 Task: Check the players for the "Victory Lane Racing Craftsman Truck Series".
Action: Mouse moved to (193, 364)
Screenshot: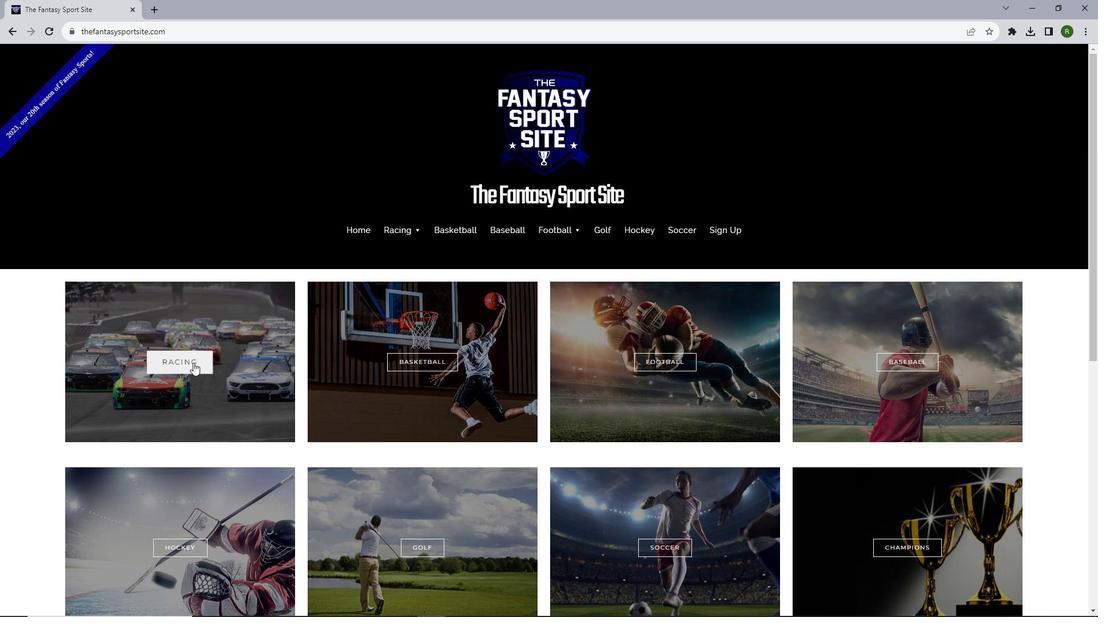 
Action: Mouse pressed left at (193, 364)
Screenshot: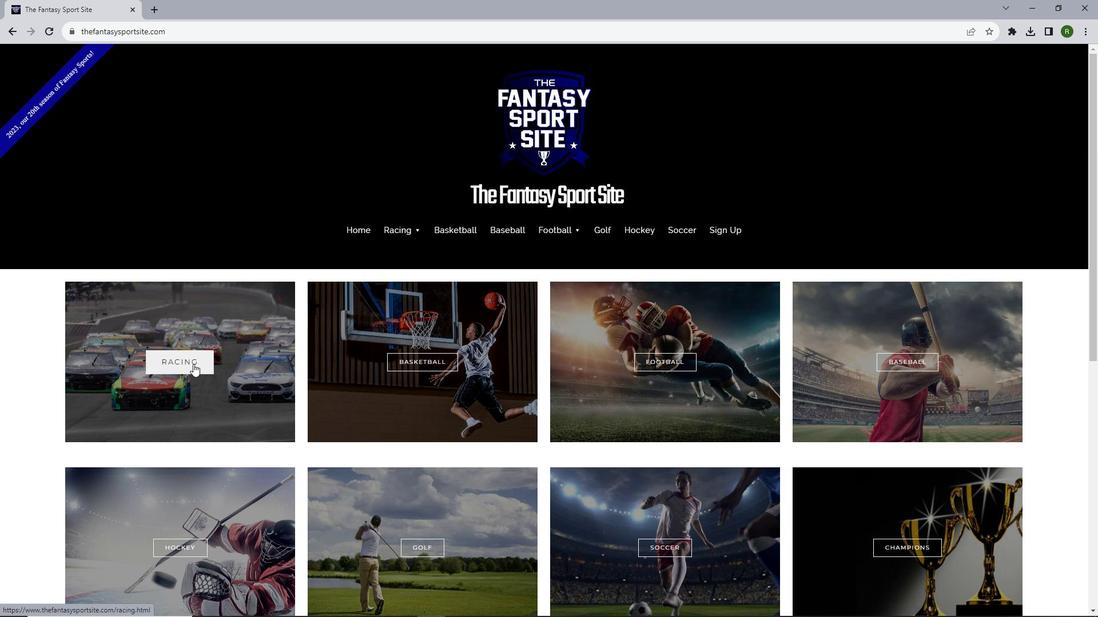 
Action: Mouse moved to (673, 348)
Screenshot: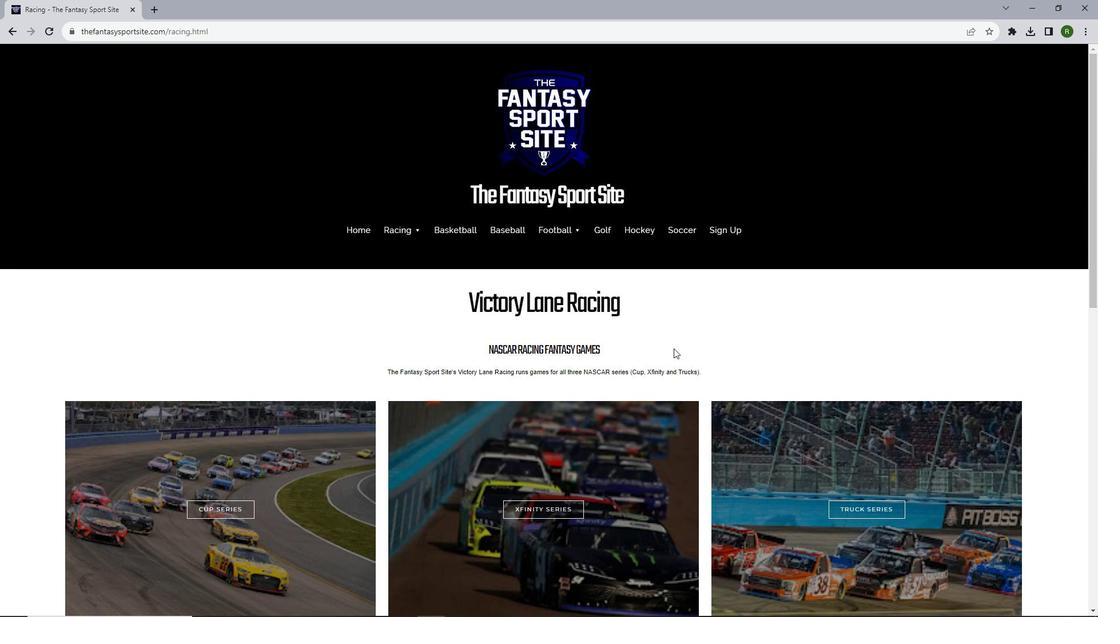 
Action: Mouse scrolled (673, 348) with delta (0, 0)
Screenshot: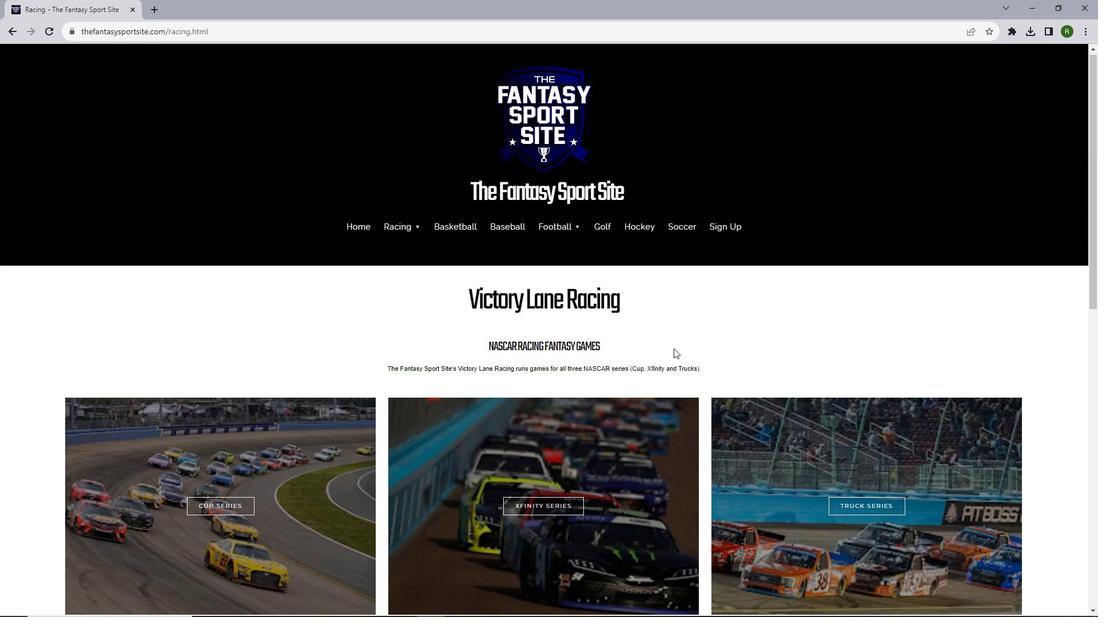 
Action: Mouse scrolled (673, 348) with delta (0, 0)
Screenshot: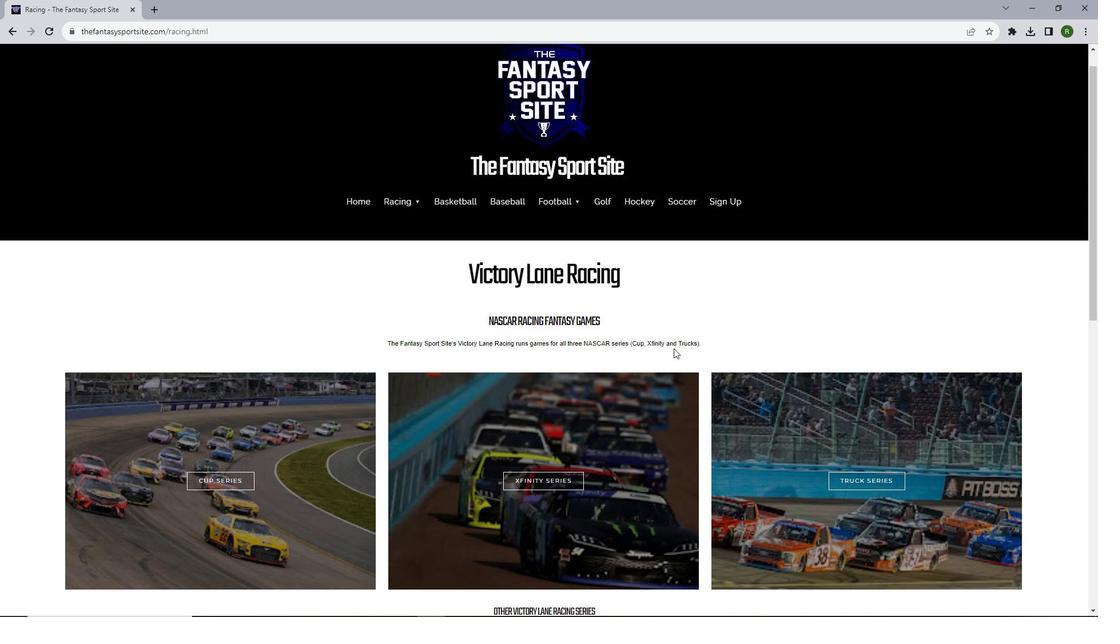 
Action: Mouse moved to (673, 348)
Screenshot: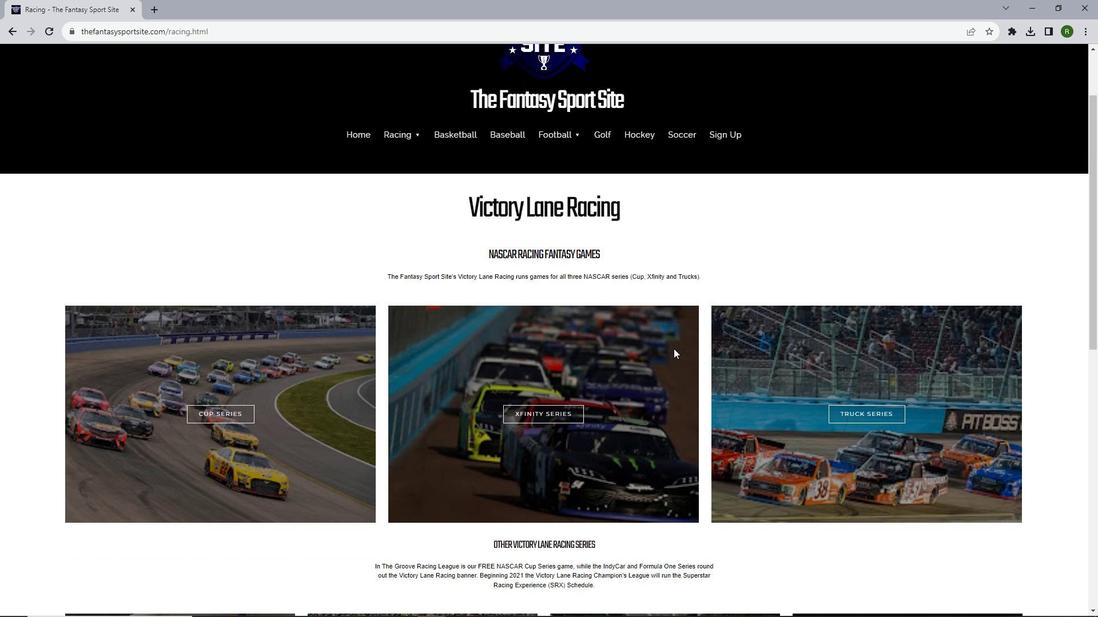 
Action: Mouse scrolled (673, 348) with delta (0, 0)
Screenshot: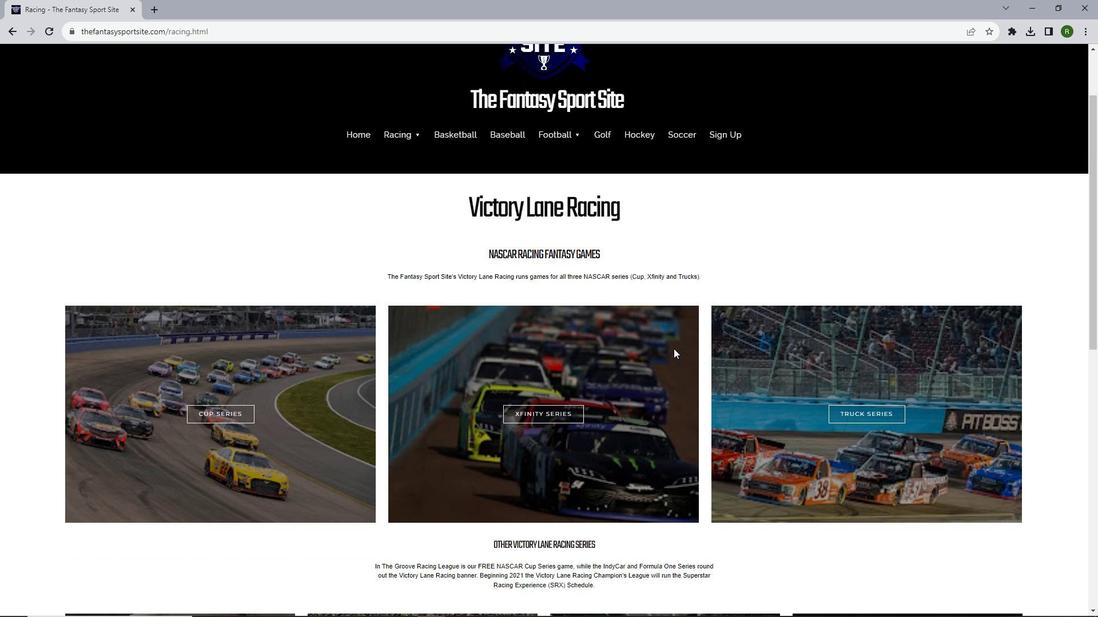 
Action: Mouse moved to (833, 342)
Screenshot: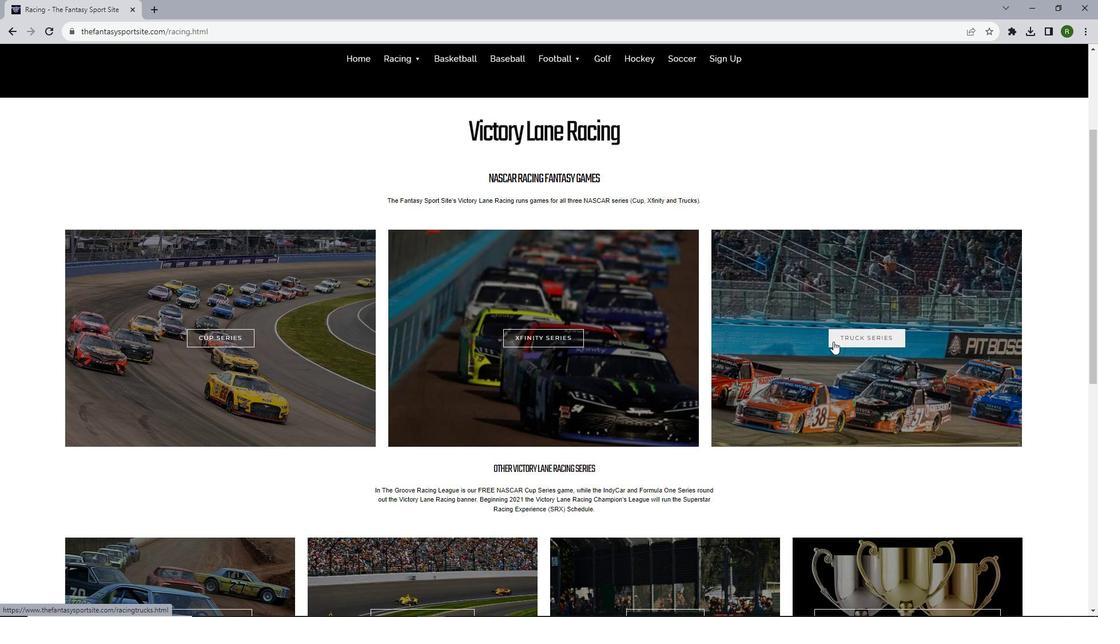 
Action: Mouse pressed left at (833, 342)
Screenshot: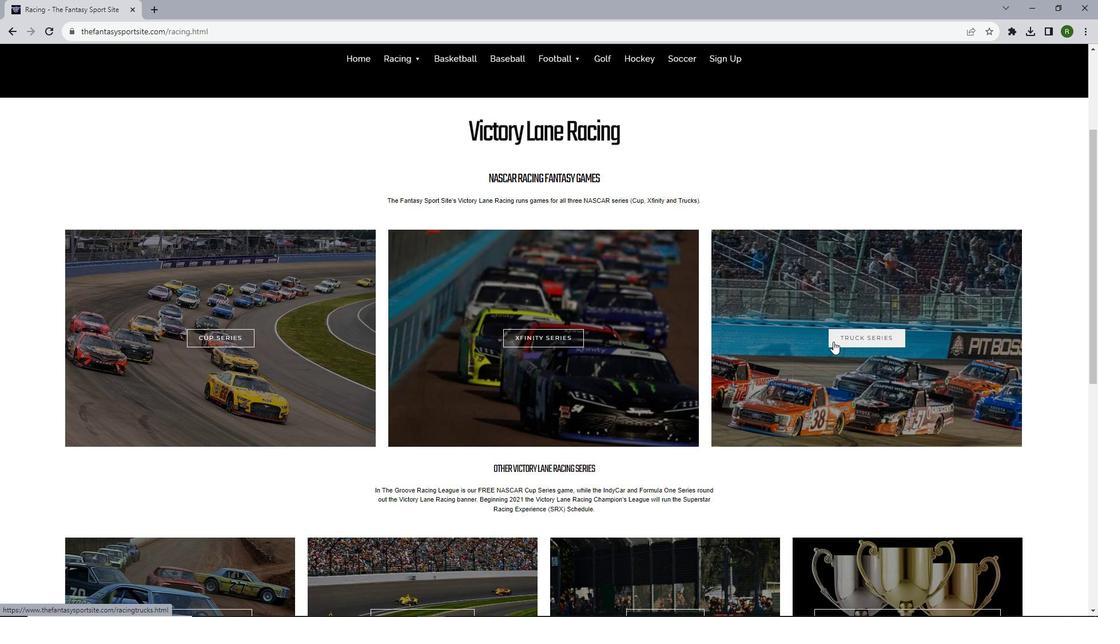 
Action: Mouse moved to (512, 325)
Screenshot: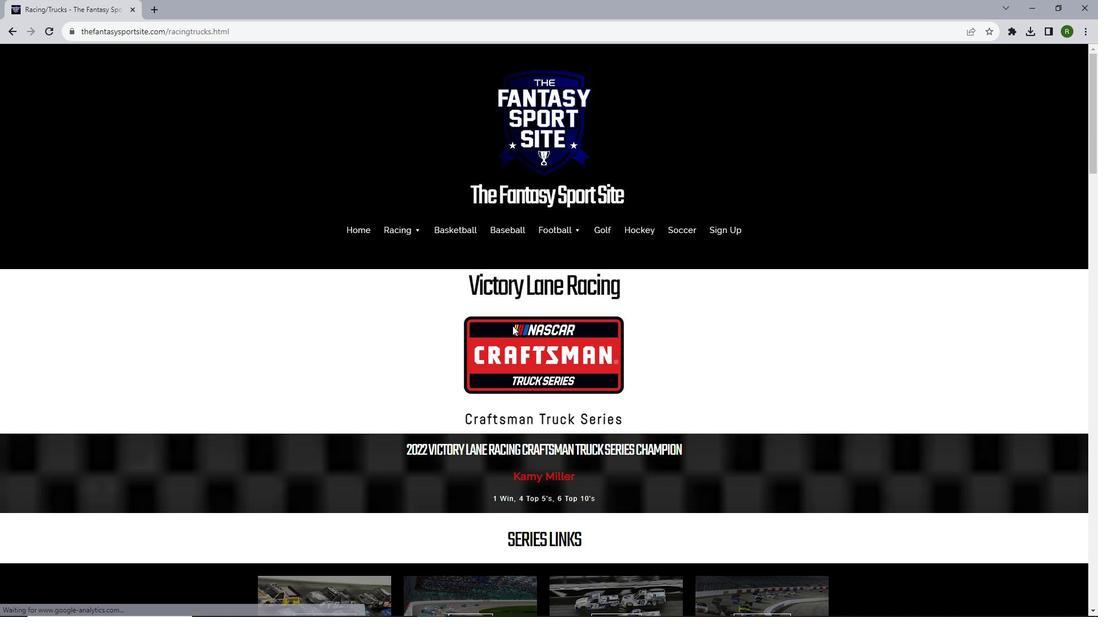 
Action: Mouse scrolled (512, 325) with delta (0, 0)
Screenshot: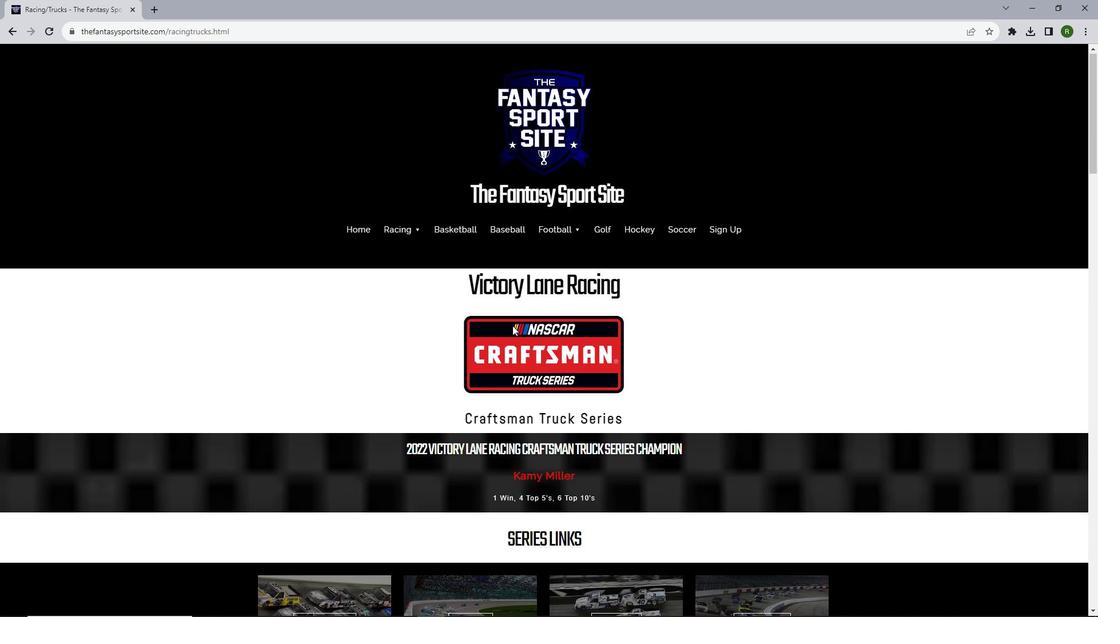 
Action: Mouse scrolled (512, 325) with delta (0, 0)
Screenshot: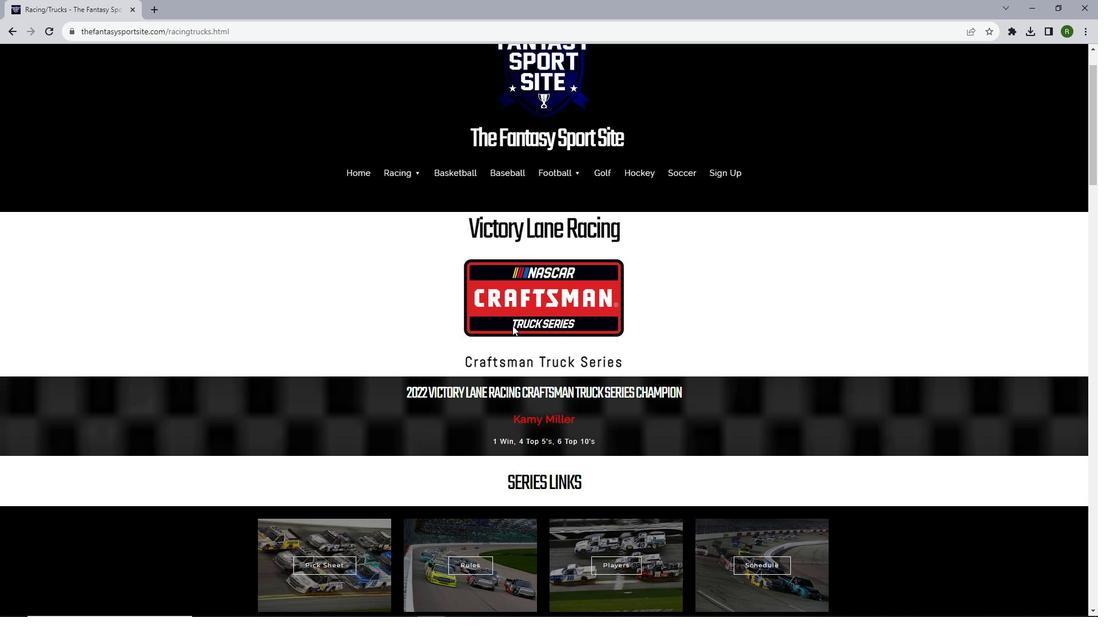
Action: Mouse scrolled (512, 325) with delta (0, 0)
Screenshot: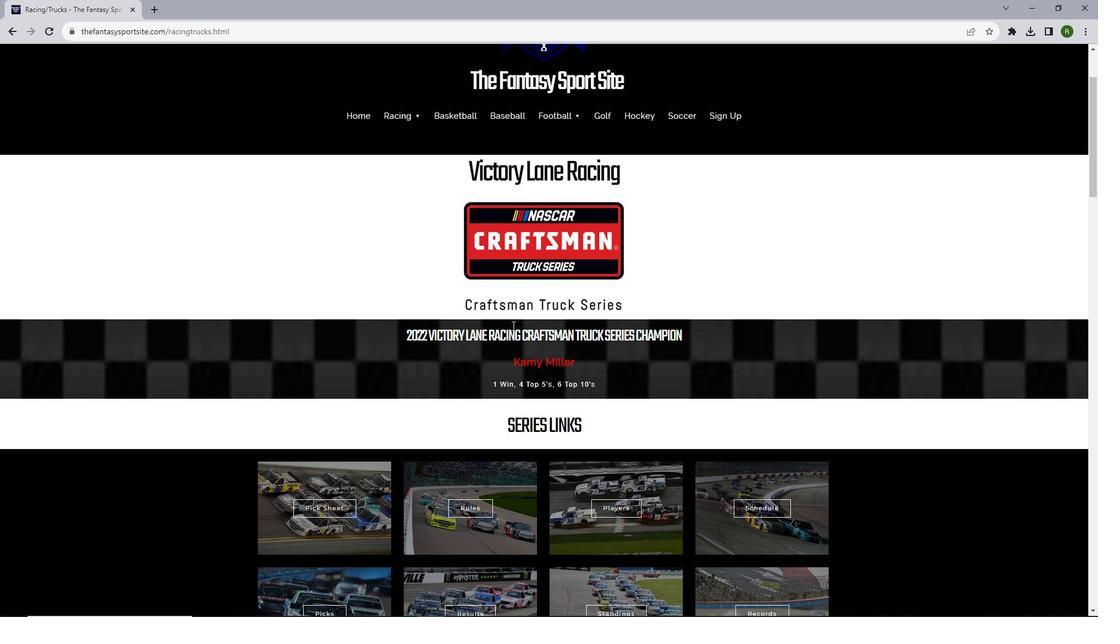 
Action: Mouse scrolled (512, 325) with delta (0, 0)
Screenshot: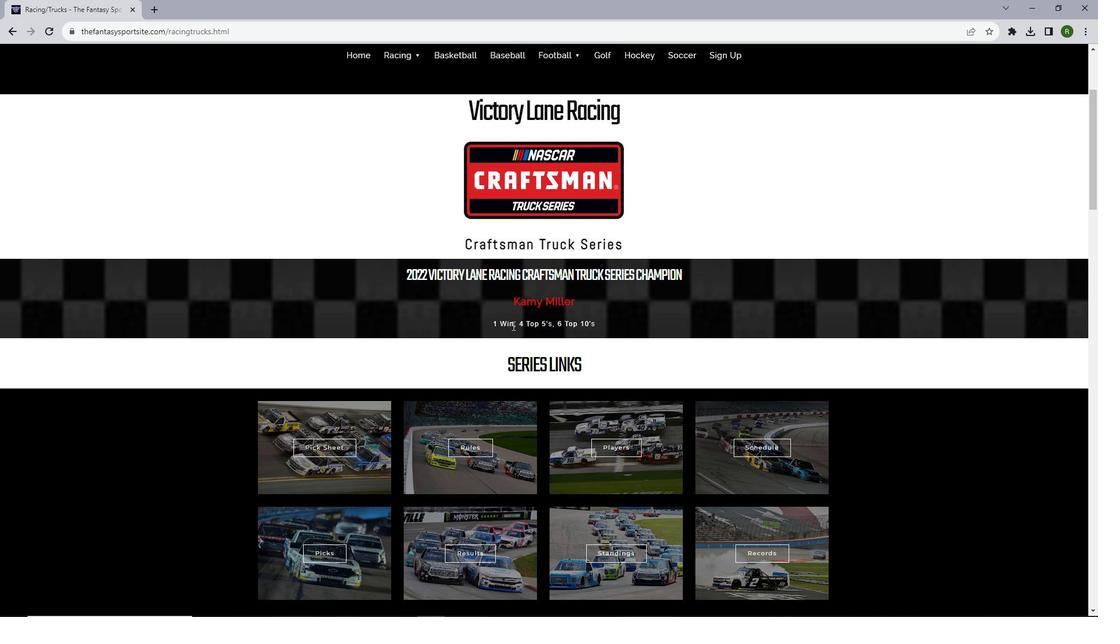 
Action: Mouse scrolled (512, 325) with delta (0, 0)
Screenshot: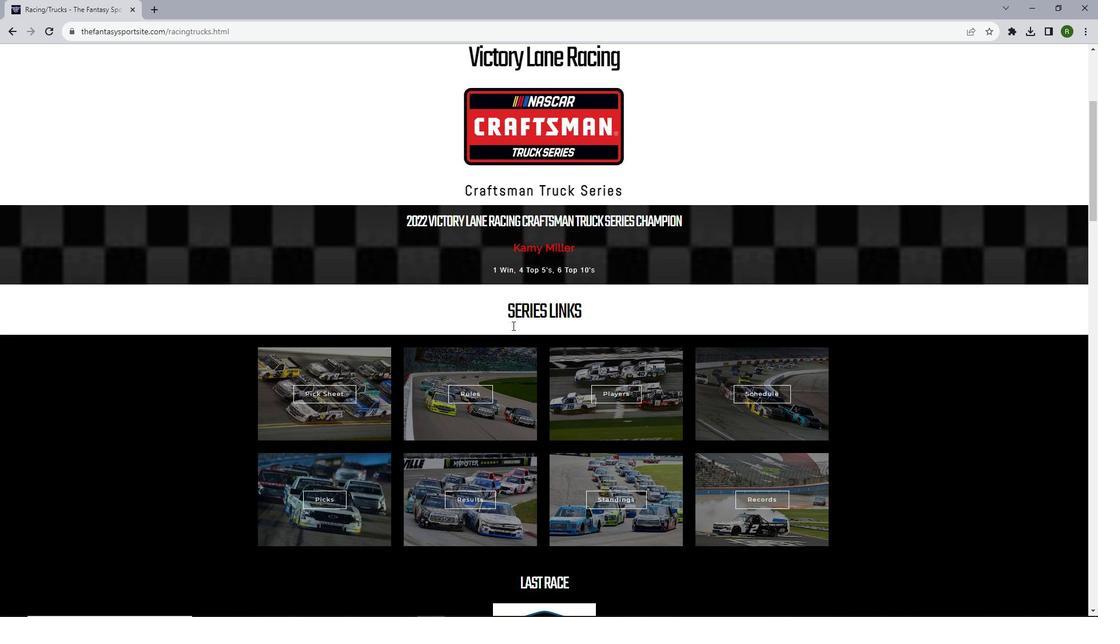 
Action: Mouse scrolled (512, 325) with delta (0, 0)
Screenshot: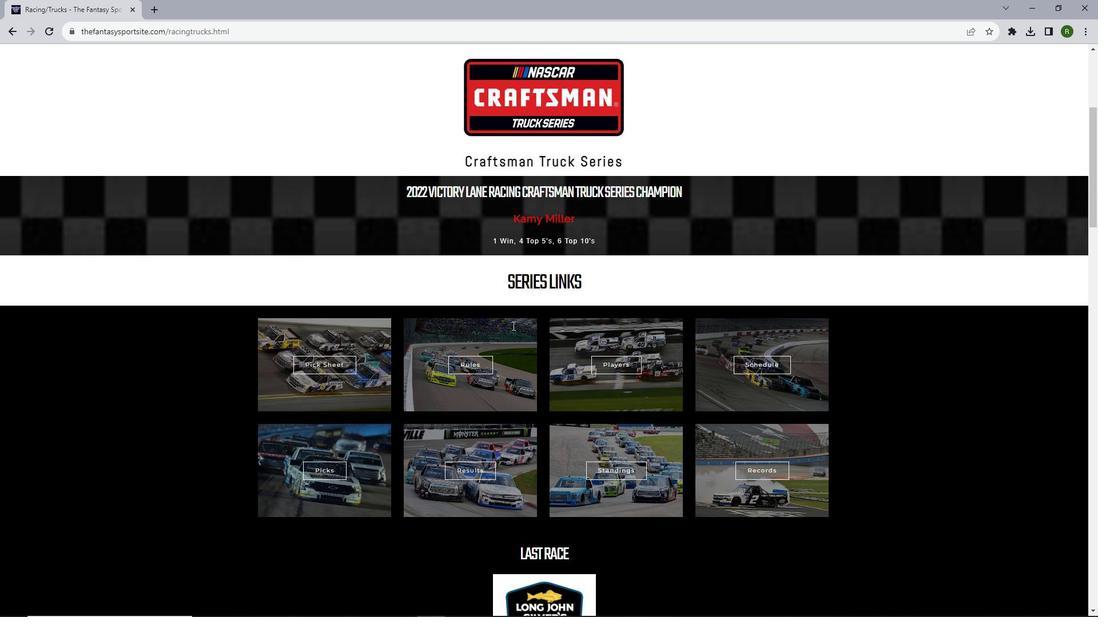 
Action: Mouse moved to (603, 280)
Screenshot: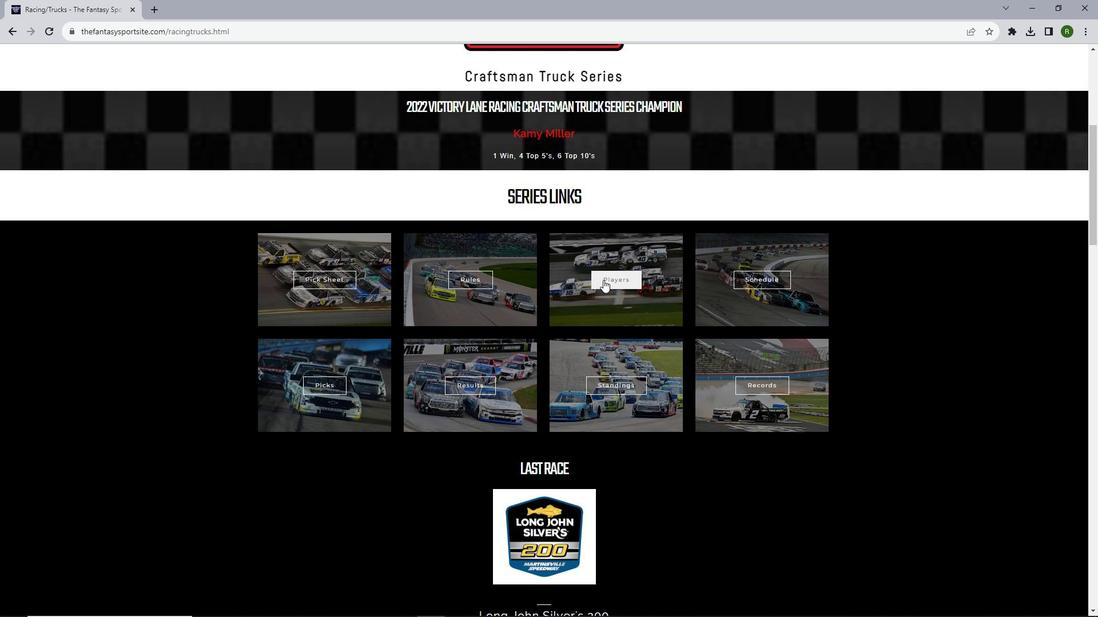 
Action: Mouse pressed left at (603, 280)
Screenshot: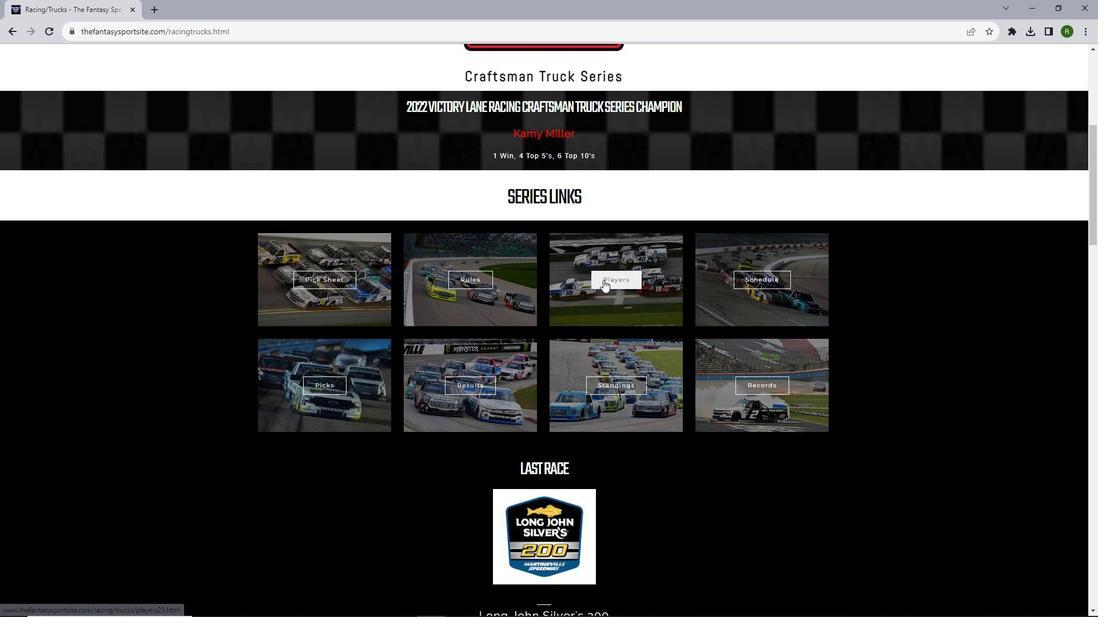 
Action: Mouse moved to (445, 114)
Screenshot: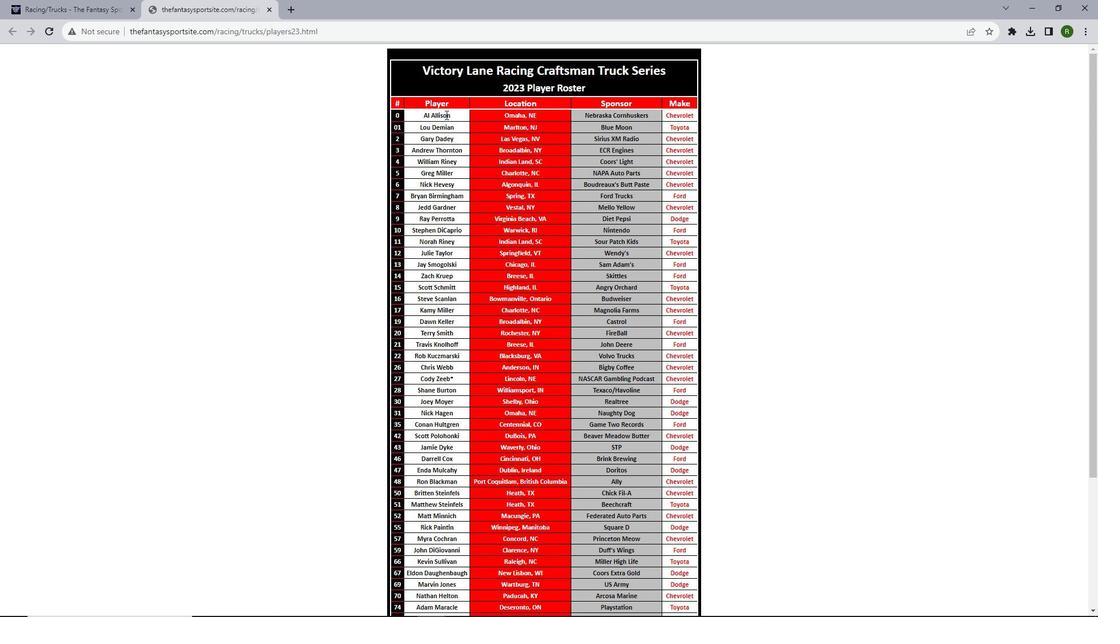 
Action: Mouse scrolled (445, 114) with delta (0, 0)
Screenshot: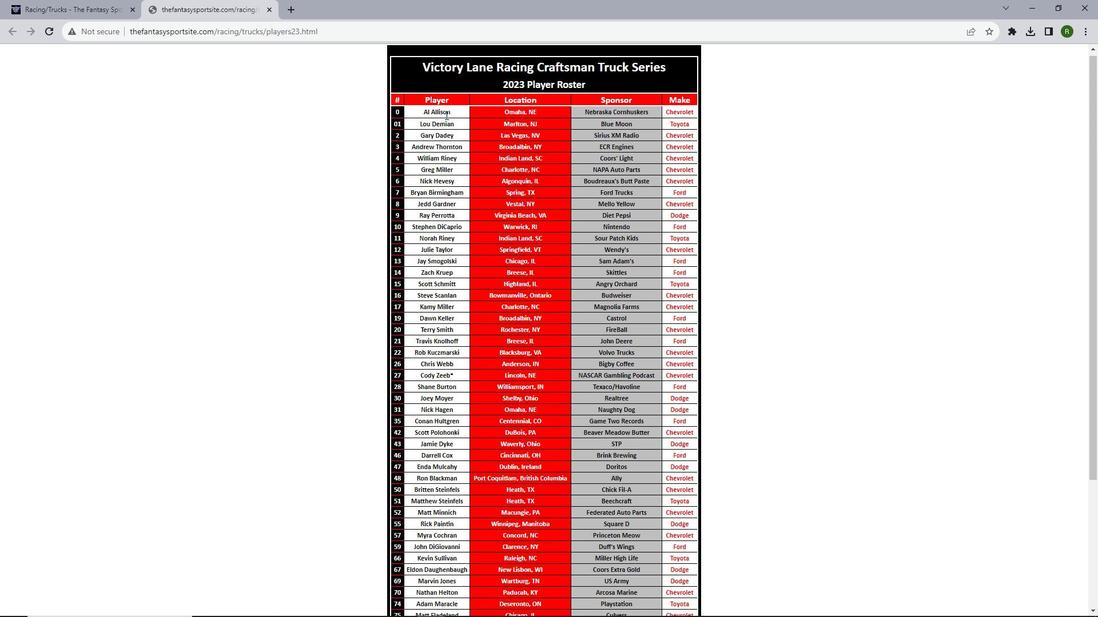 
Action: Mouse scrolled (445, 114) with delta (0, 0)
Screenshot: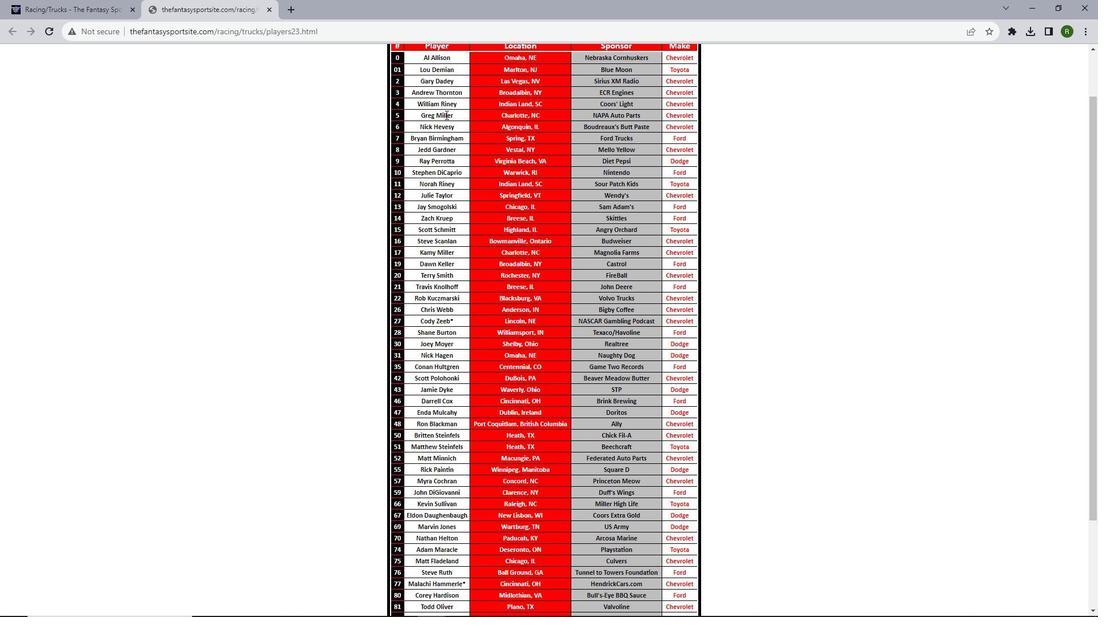 
Action: Mouse scrolled (445, 114) with delta (0, 0)
Screenshot: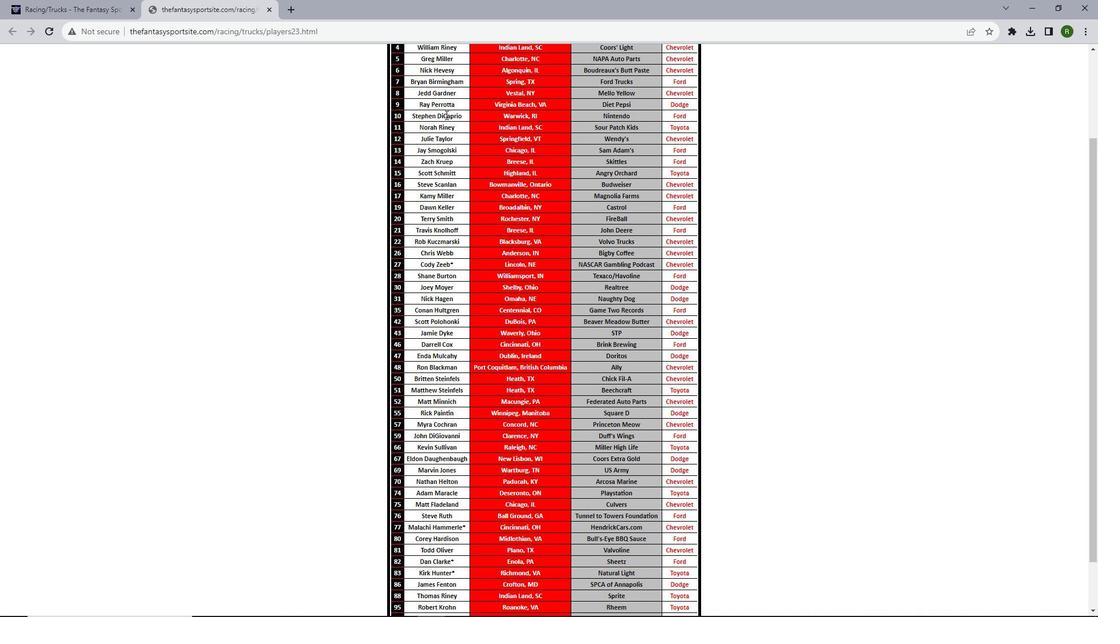 
Action: Mouse scrolled (445, 114) with delta (0, 0)
Screenshot: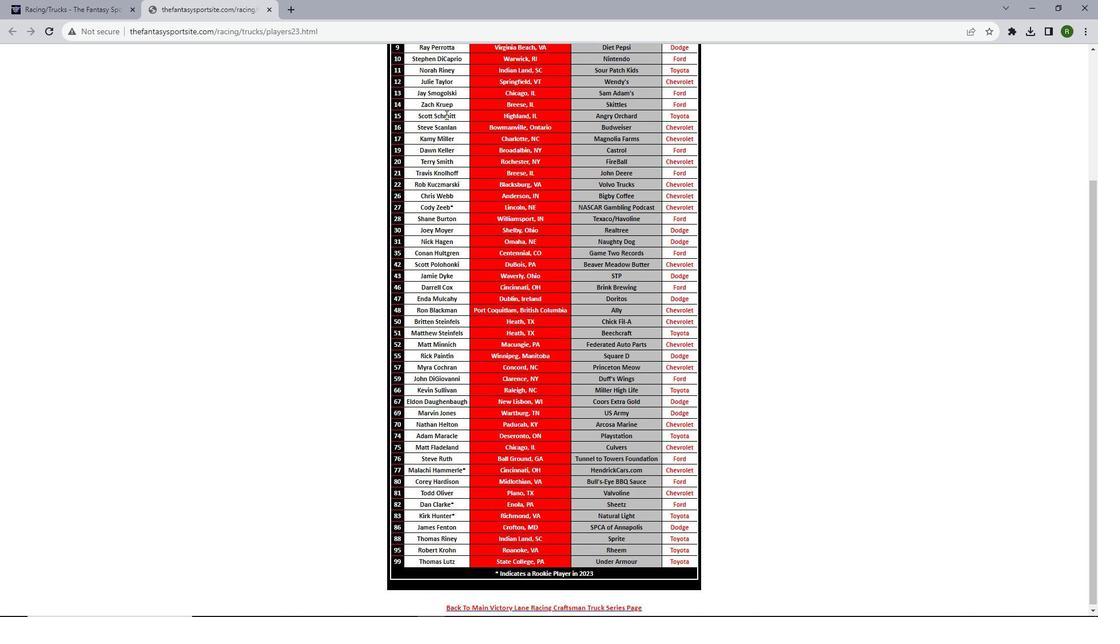 
Action: Mouse moved to (468, 466)
Screenshot: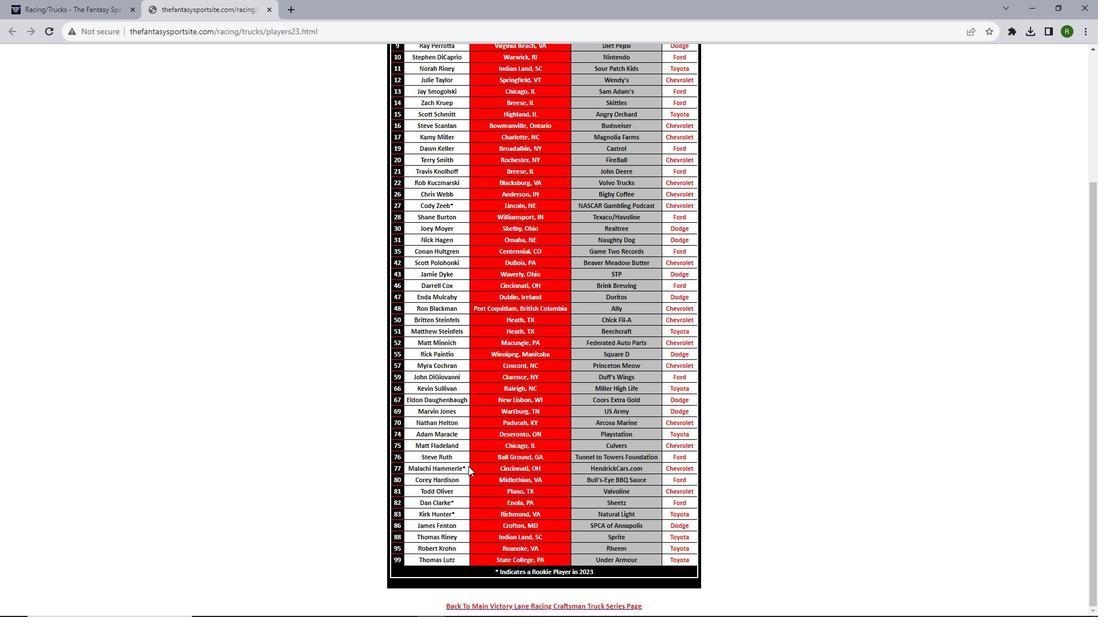 
Action: Mouse scrolled (468, 467) with delta (0, 0)
Screenshot: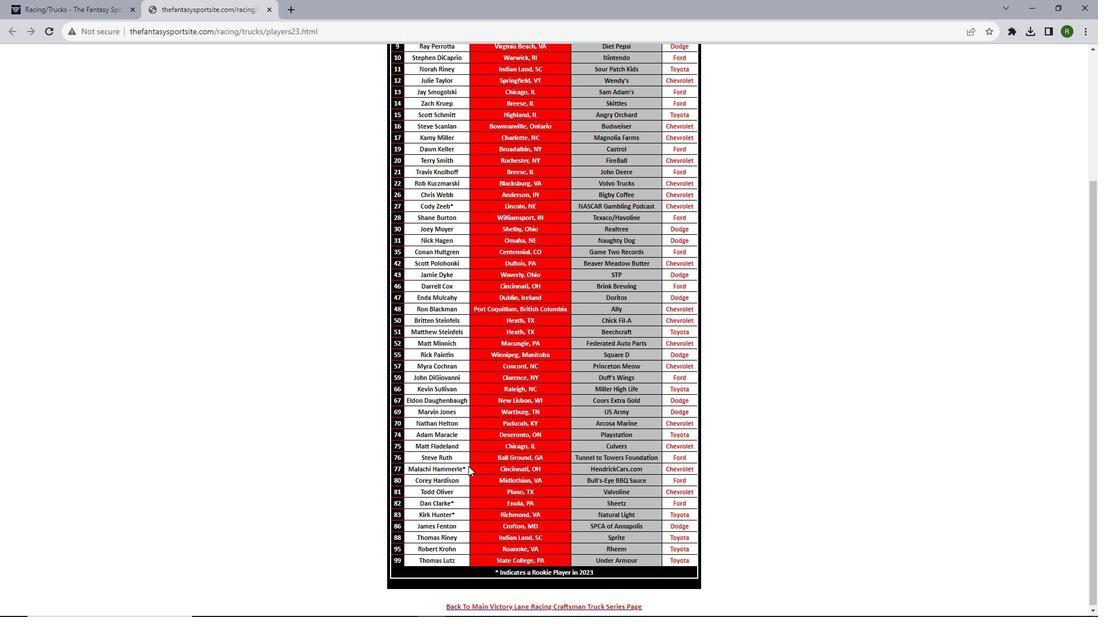 
Action: Mouse scrolled (468, 467) with delta (0, 0)
Screenshot: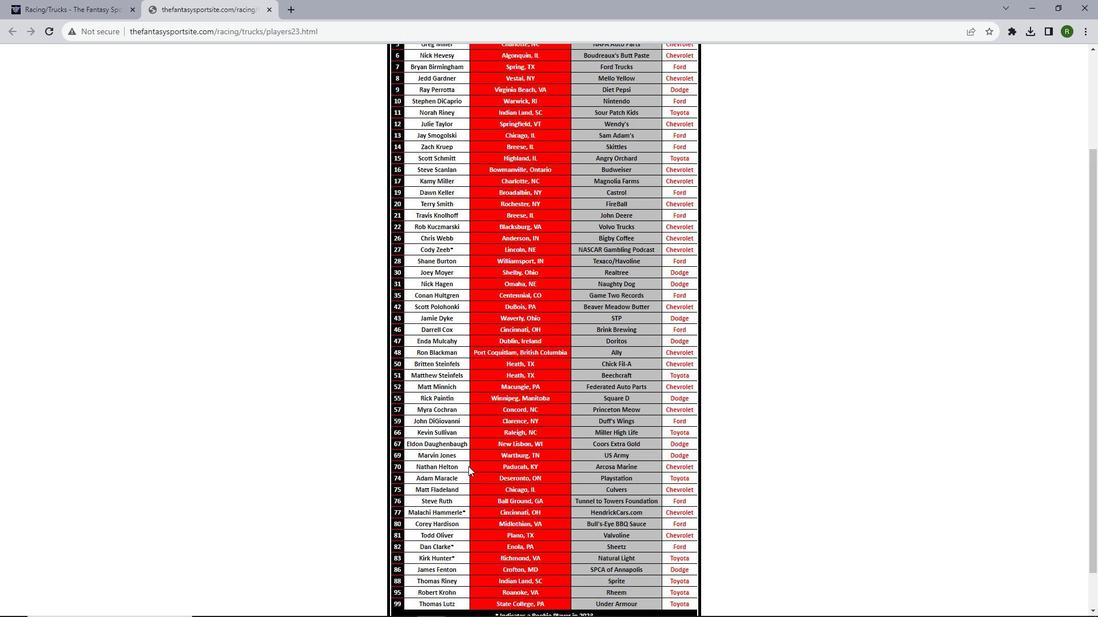 
Action: Mouse scrolled (468, 467) with delta (0, 0)
Screenshot: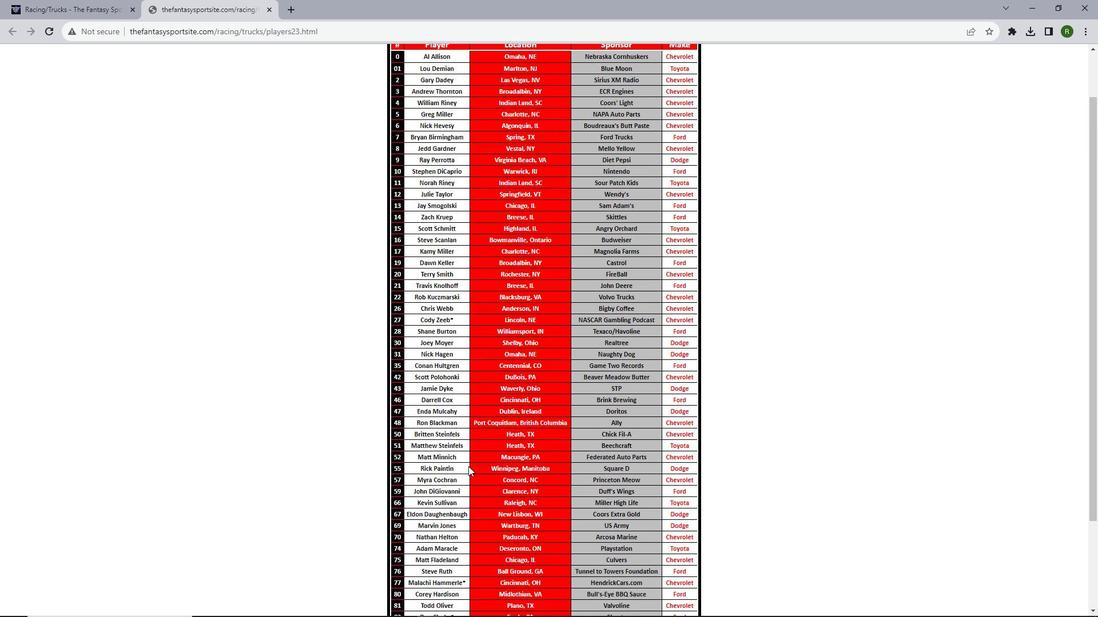 
Action: Mouse scrolled (468, 467) with delta (0, 0)
Screenshot: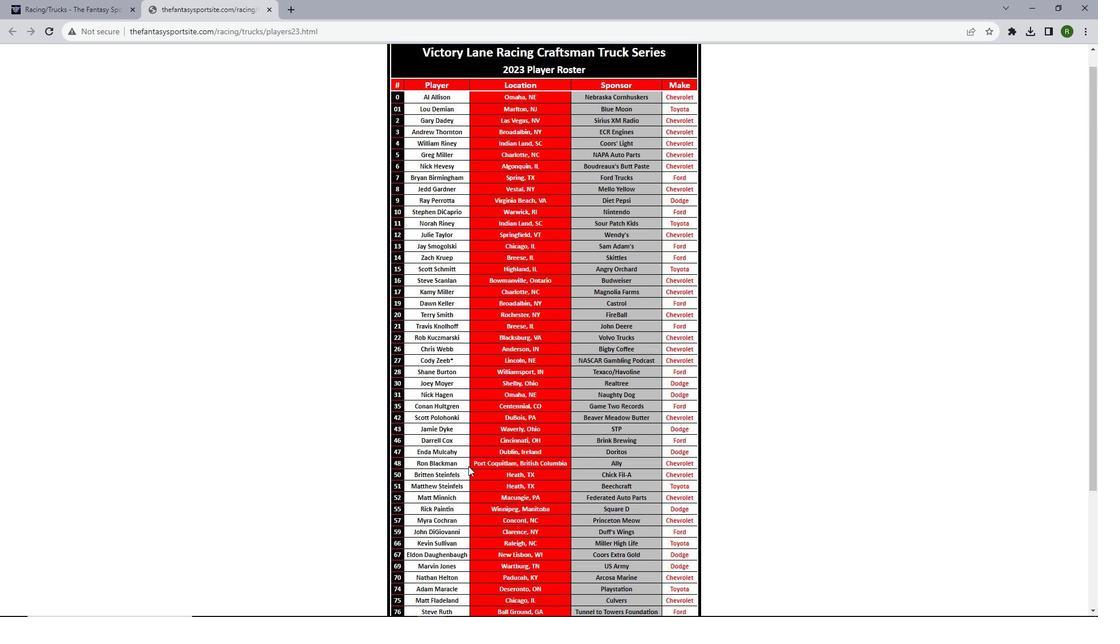 
